 Task: Create an event for the team-building bowling tournament on the 9th at 9:00 PM.
Action: Mouse moved to (84, 198)
Screenshot: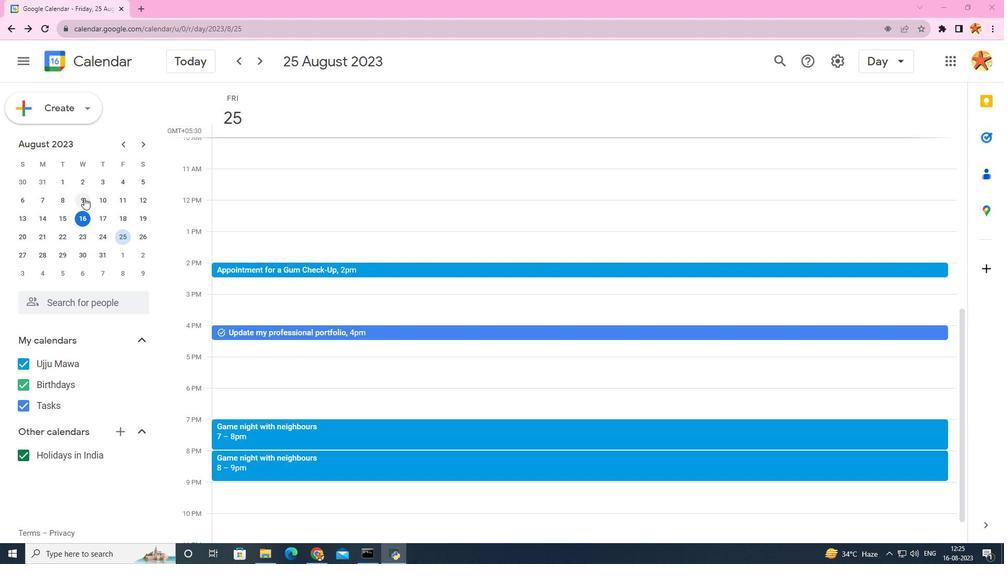 
Action: Mouse pressed left at (84, 198)
Screenshot: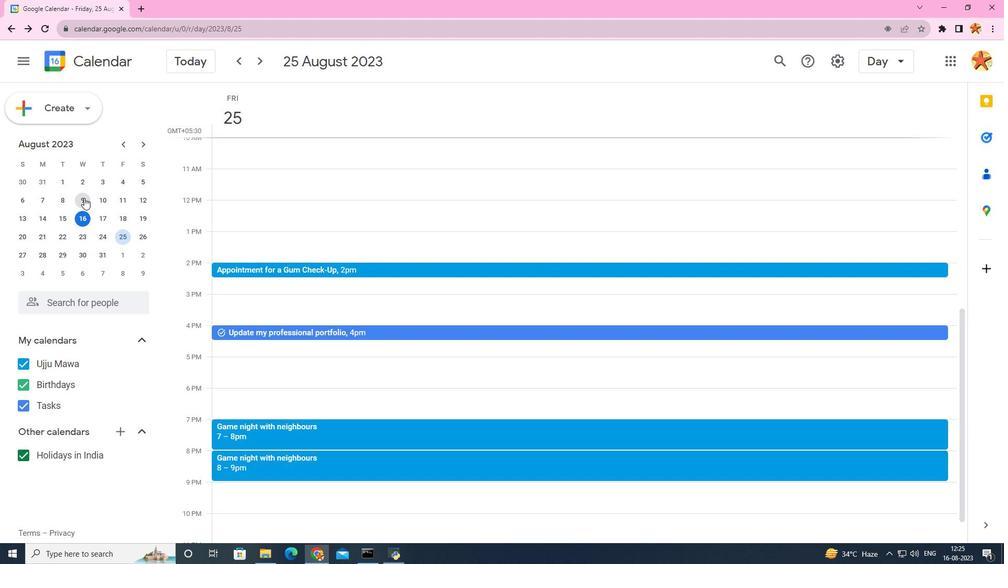 
Action: Mouse moved to (239, 485)
Screenshot: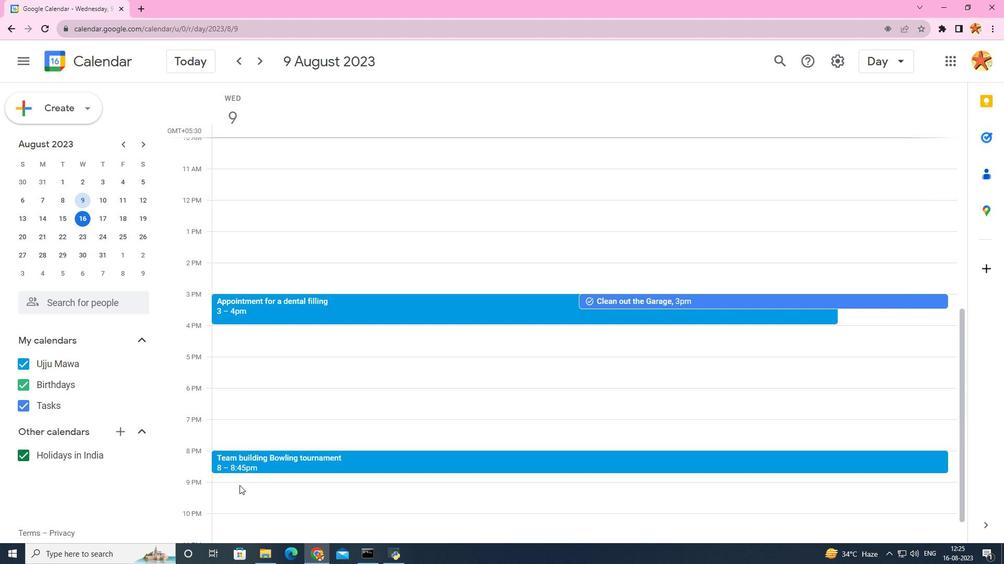 
Action: Mouse pressed left at (239, 485)
Screenshot: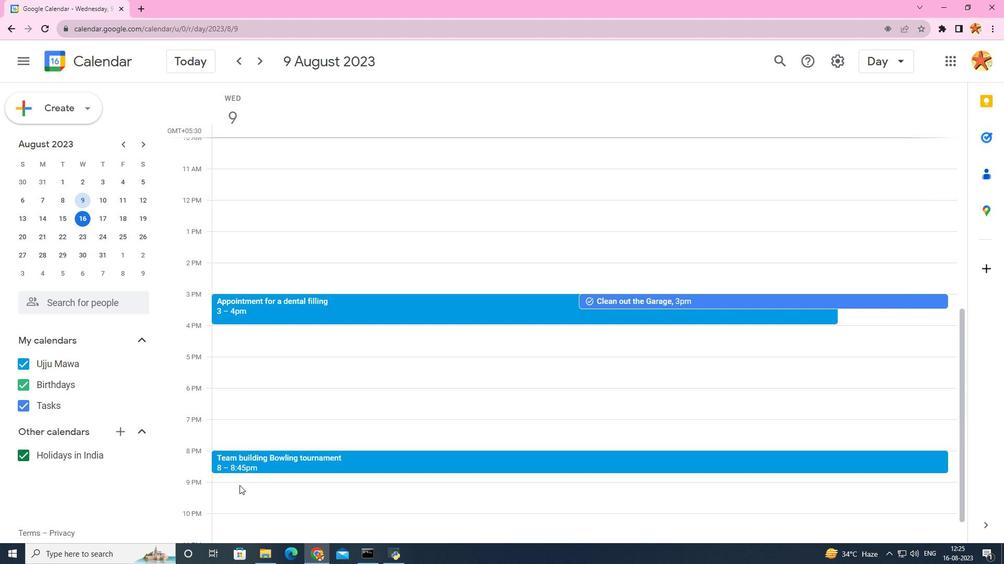 
Action: Mouse moved to (504, 202)
Screenshot: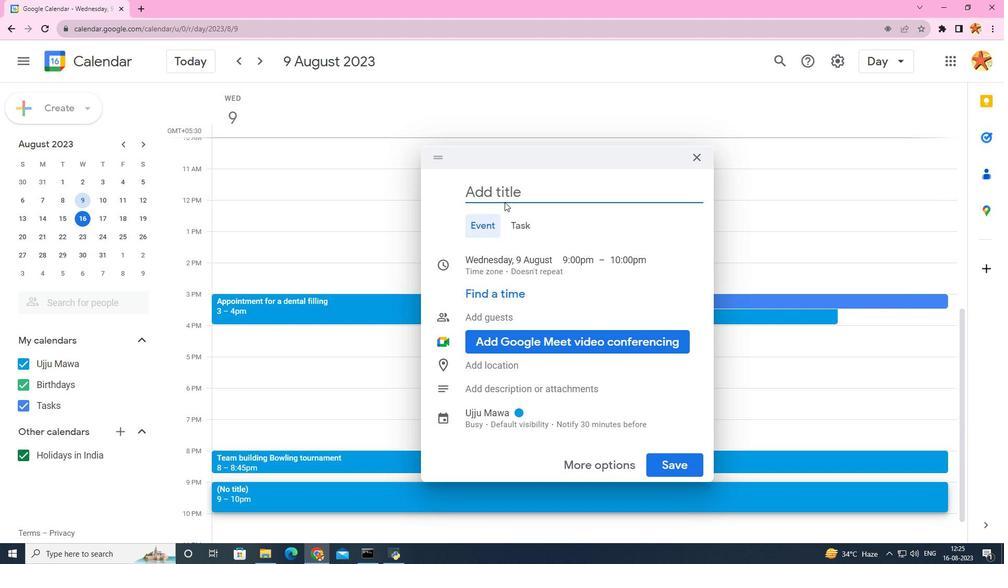 
Action: Key pressed <Key.caps_lock>T<Key.caps_lock>eam<Key.space>building<Key.space><Key.caps_lock>B<Key.caps_lock>ol<Key.backspace>wling<Key.space><Key.caps_lock>T<Key.caps_lock>ournamn<Key.backspace>ent
Screenshot: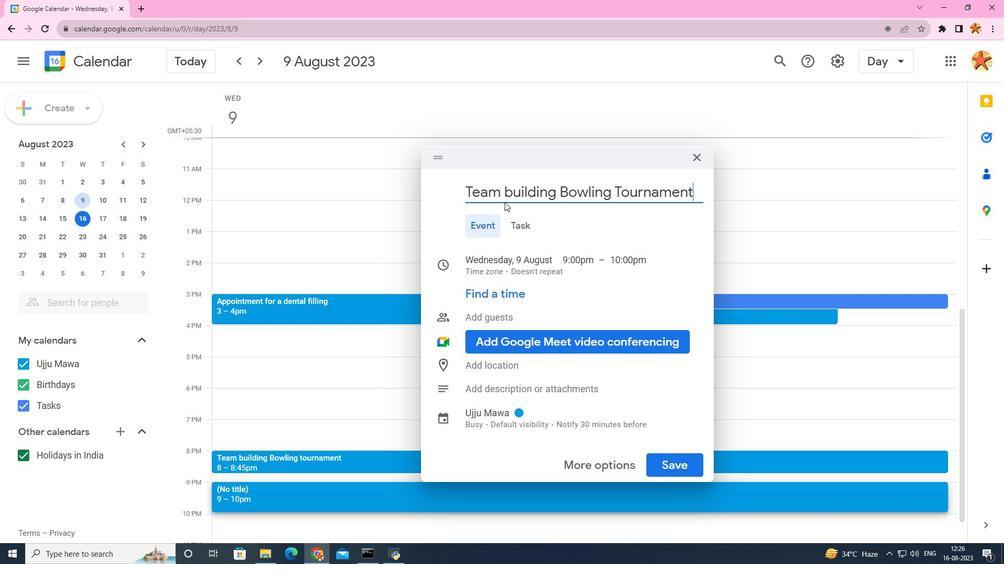 
Action: Mouse moved to (674, 465)
Screenshot: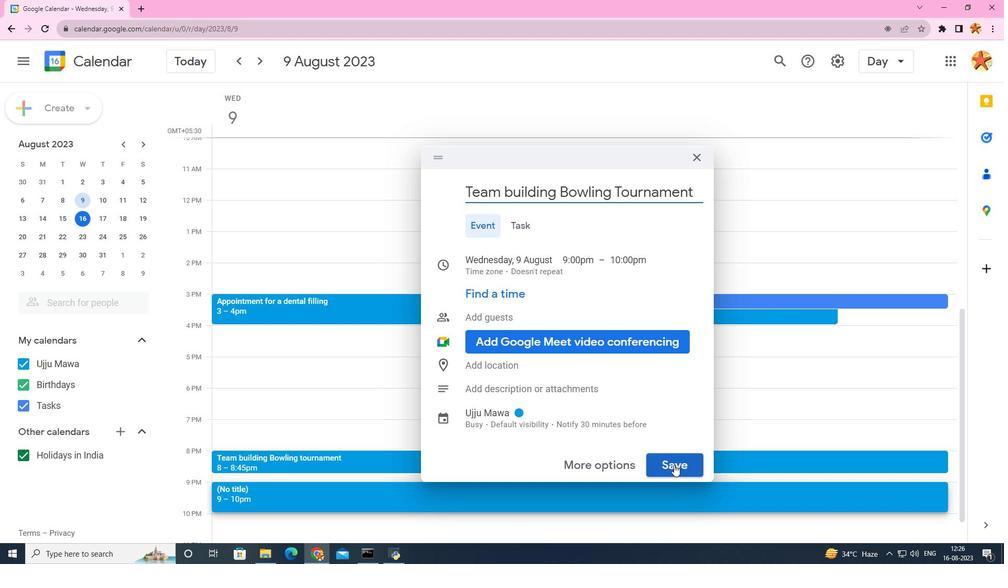 
Action: Mouse pressed left at (674, 465)
Screenshot: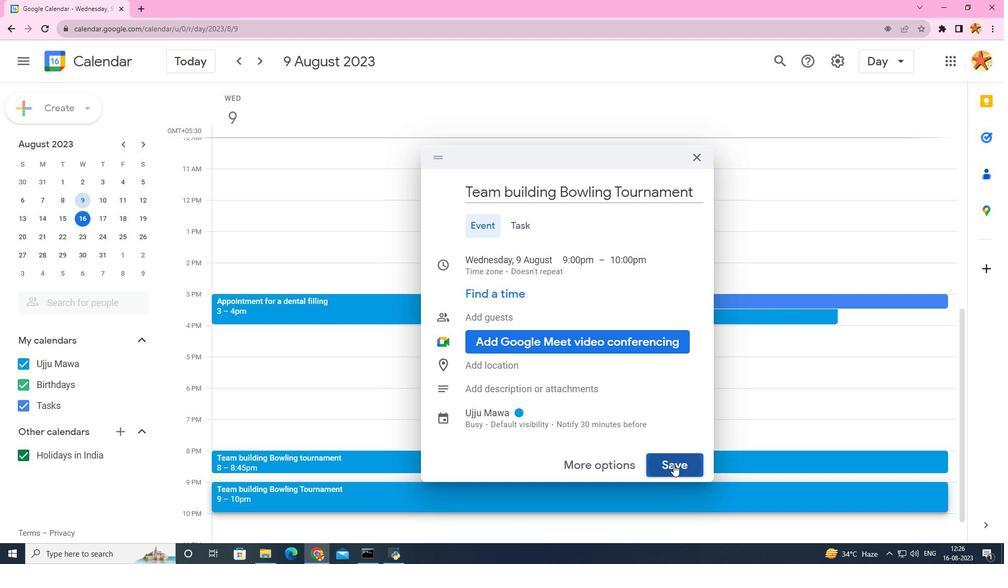 
Action: Mouse moved to (672, 465)
Screenshot: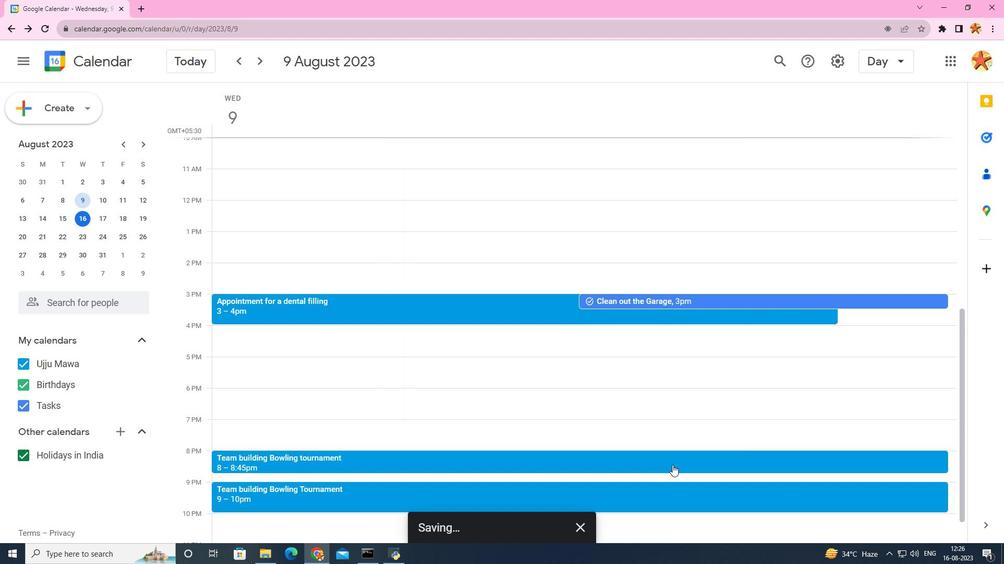 
